Task: Create in the project Trailblazer in Backlog an issue 'Develop a new tool for automated testing of machine learning models', assign it to team member softage.2@softage.net and change the status to IN PROGRESS.
Action: Mouse moved to (204, 246)
Screenshot: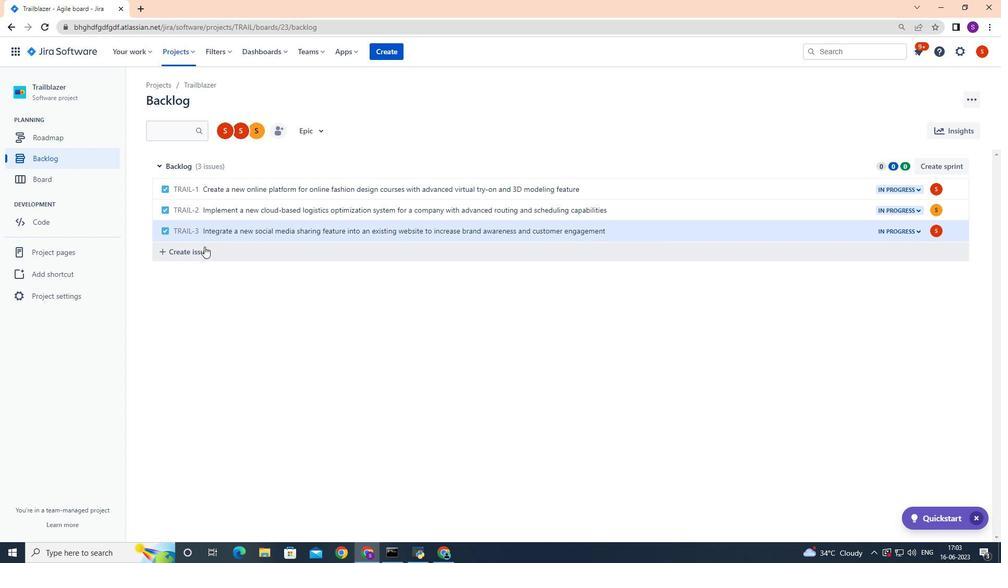 
Action: Mouse pressed left at (204, 246)
Screenshot: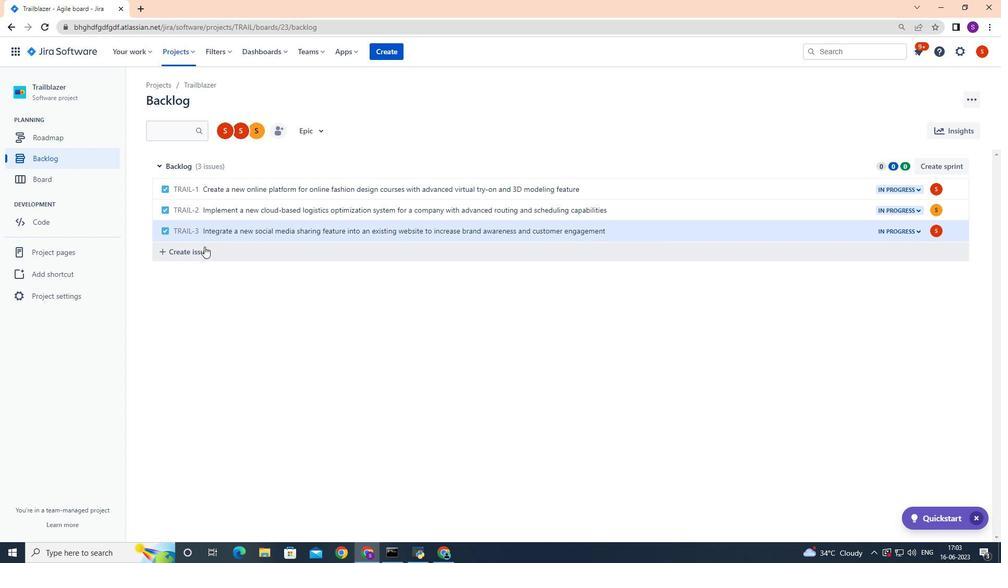 
Action: Key pressed <Key.shift>Develop<Key.space>a<Key.space>new<Key.space>tool<Key.space>for<Key.space>automated<Key.space>testing<Key.space>of<Key.space>machine<Key.space>learning<Key.space>models<Key.enter>
Screenshot: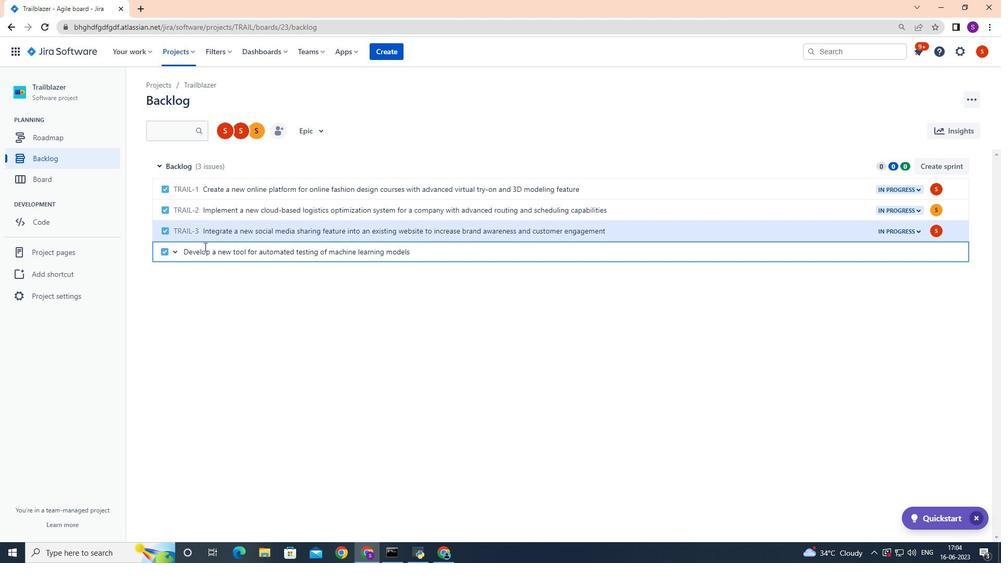 
Action: Mouse moved to (921, 251)
Screenshot: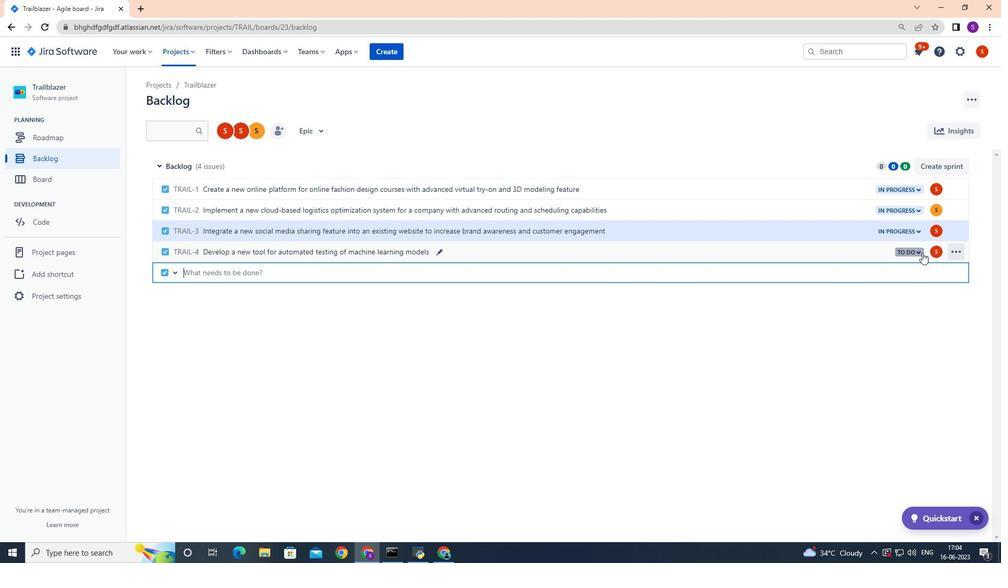
Action: Mouse pressed left at (921, 251)
Screenshot: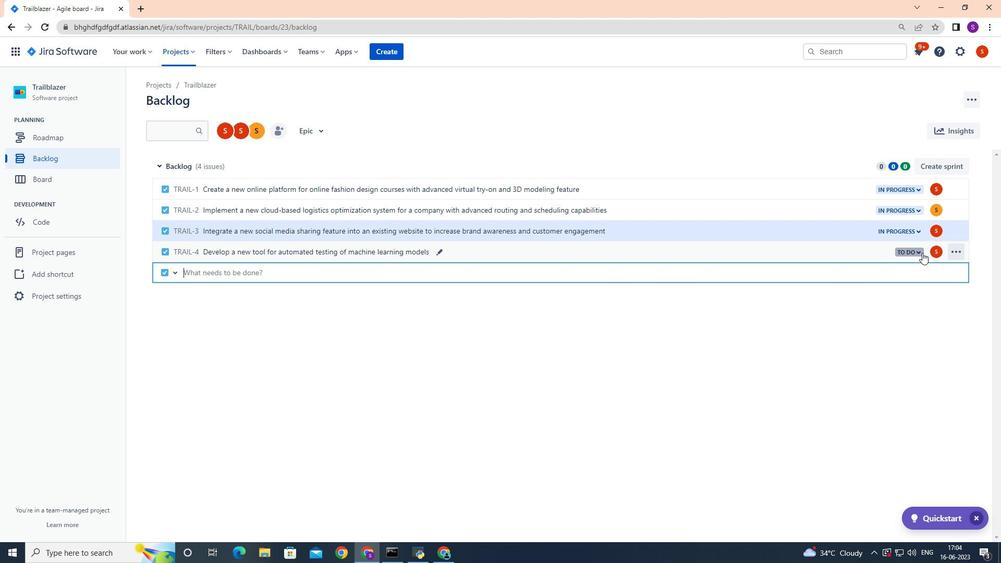 
Action: Mouse moved to (935, 248)
Screenshot: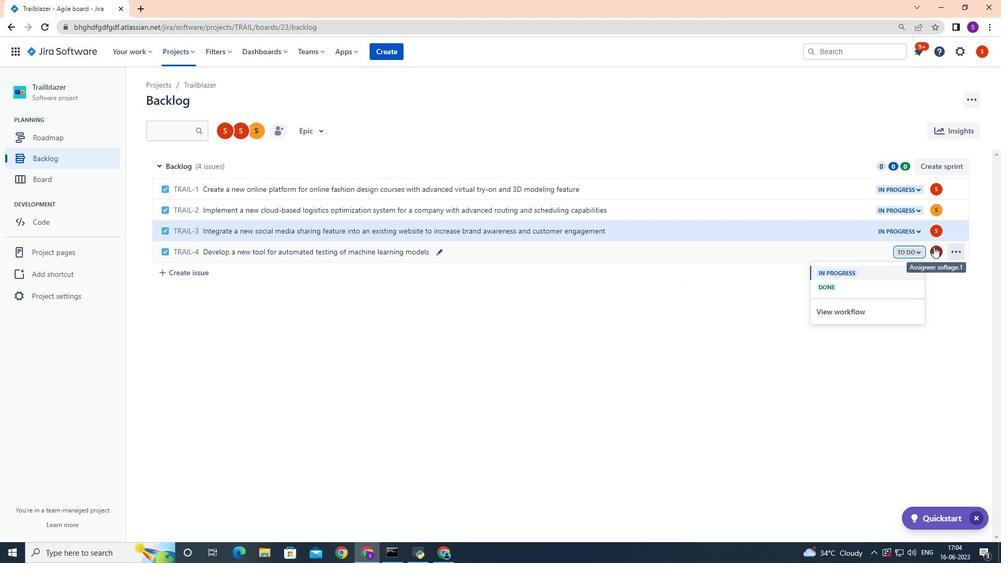 
Action: Mouse pressed left at (935, 248)
Screenshot: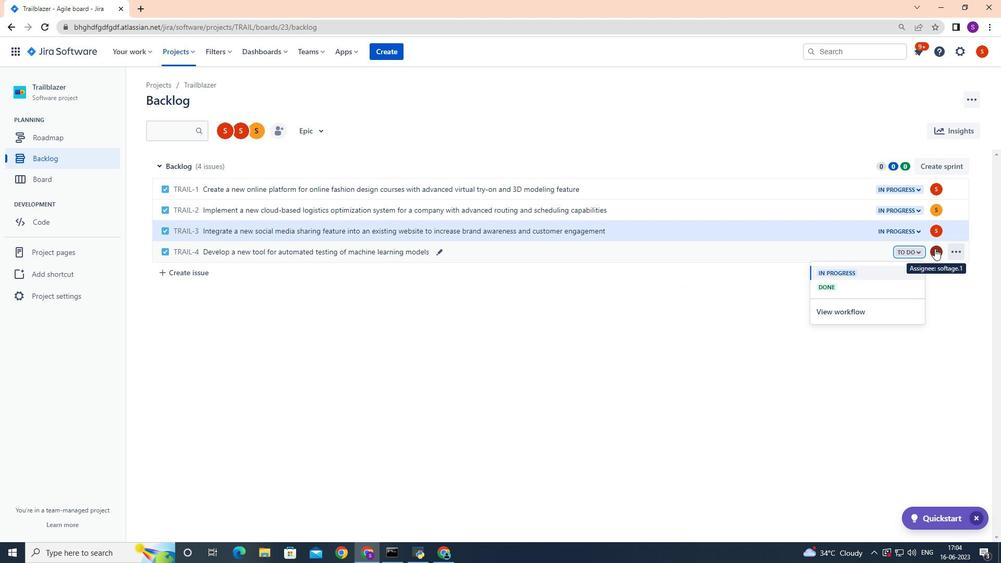 
Action: Mouse moved to (860, 291)
Screenshot: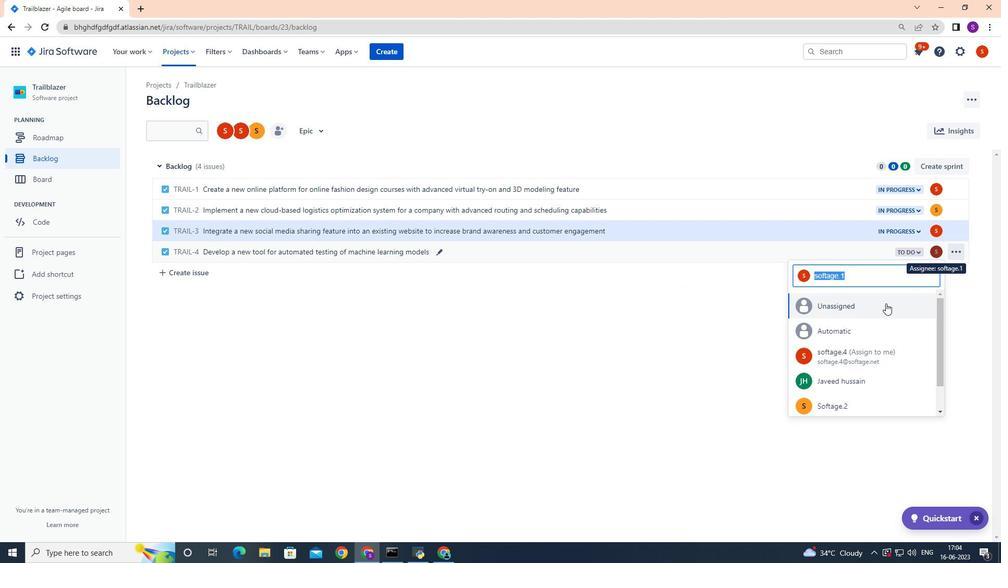 
Action: Key pressed softage.2
Screenshot: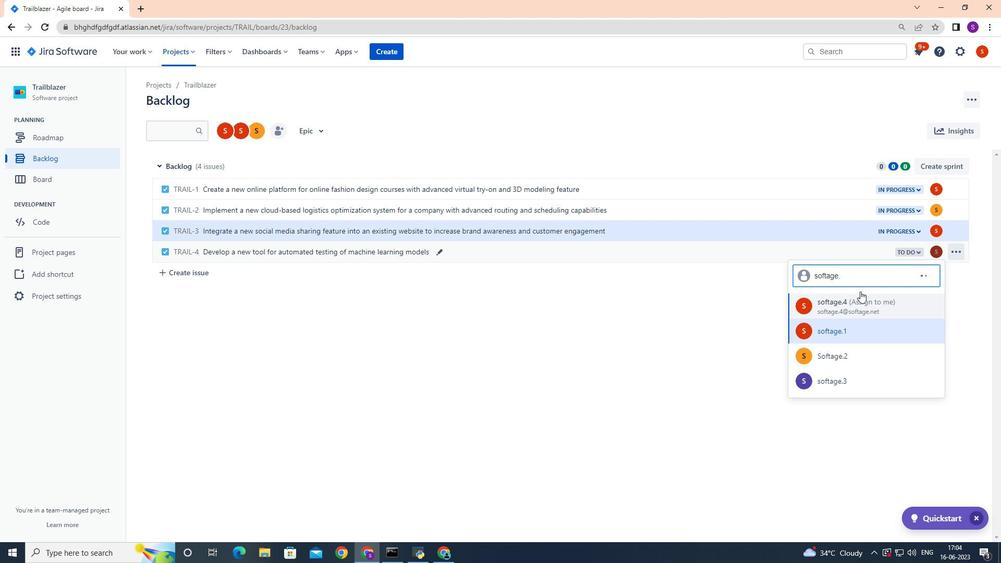 
Action: Mouse moved to (846, 331)
Screenshot: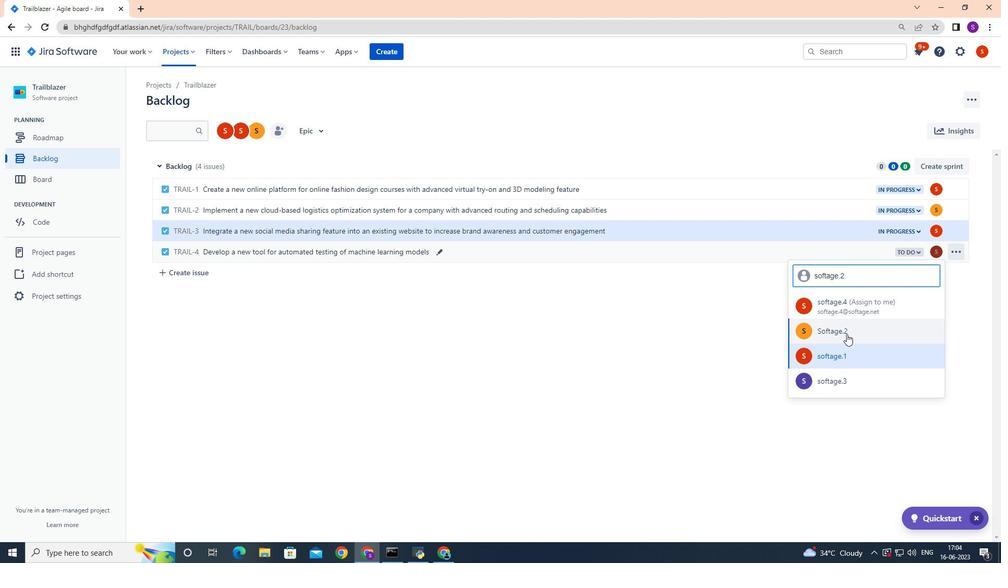 
Action: Mouse pressed left at (846, 331)
Screenshot: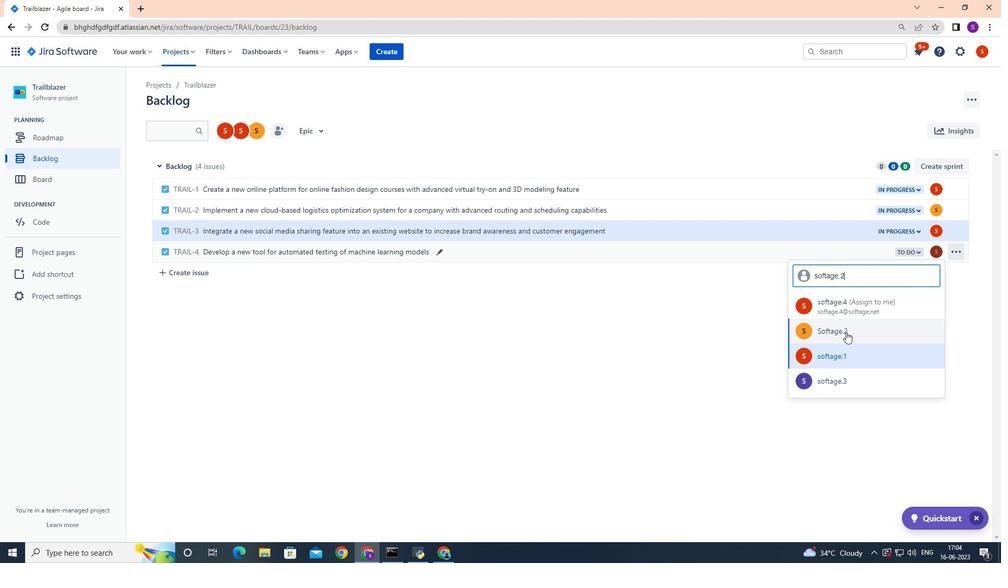 
Action: Mouse moved to (919, 248)
Screenshot: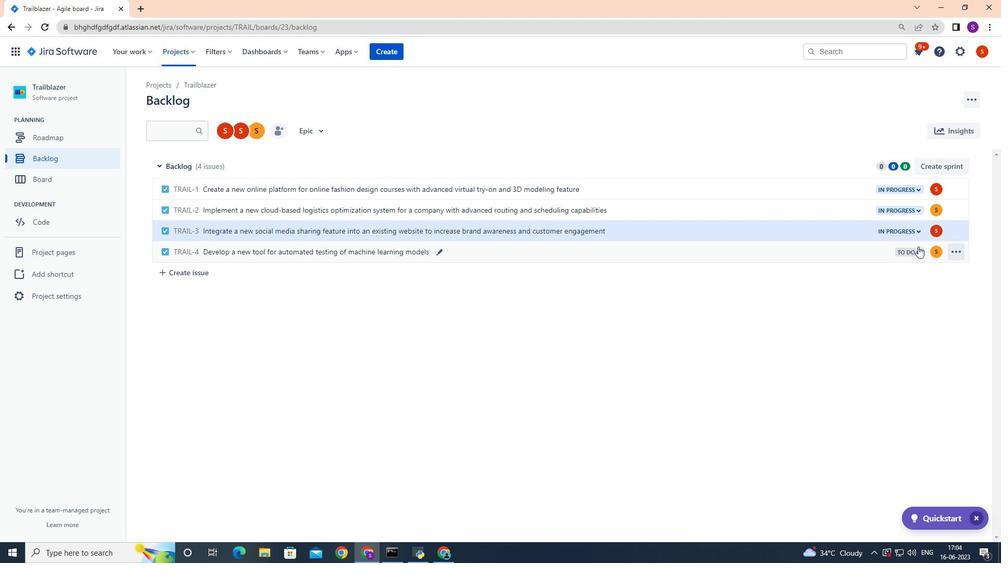 
Action: Mouse pressed left at (919, 248)
Screenshot: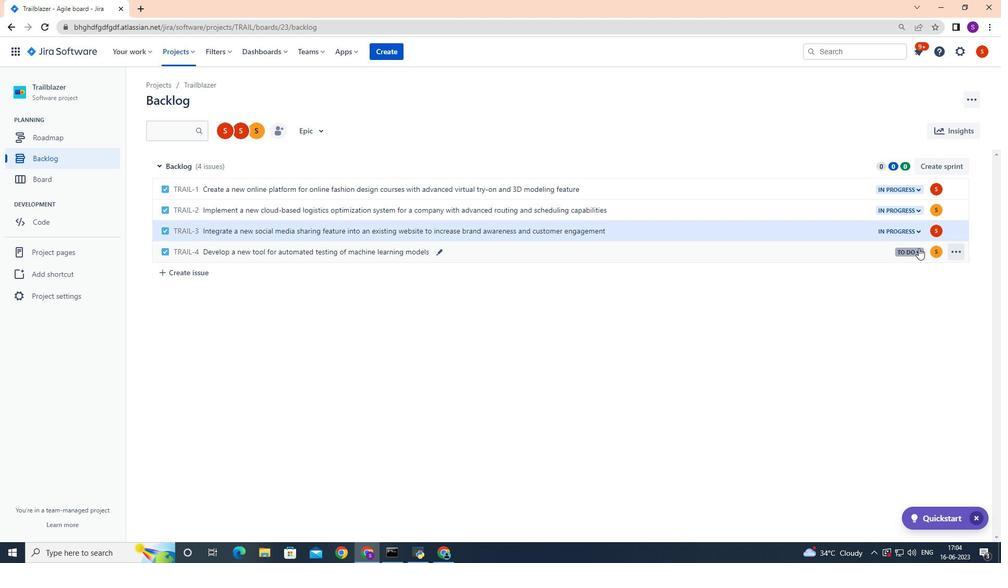 
Action: Mouse moved to (871, 273)
Screenshot: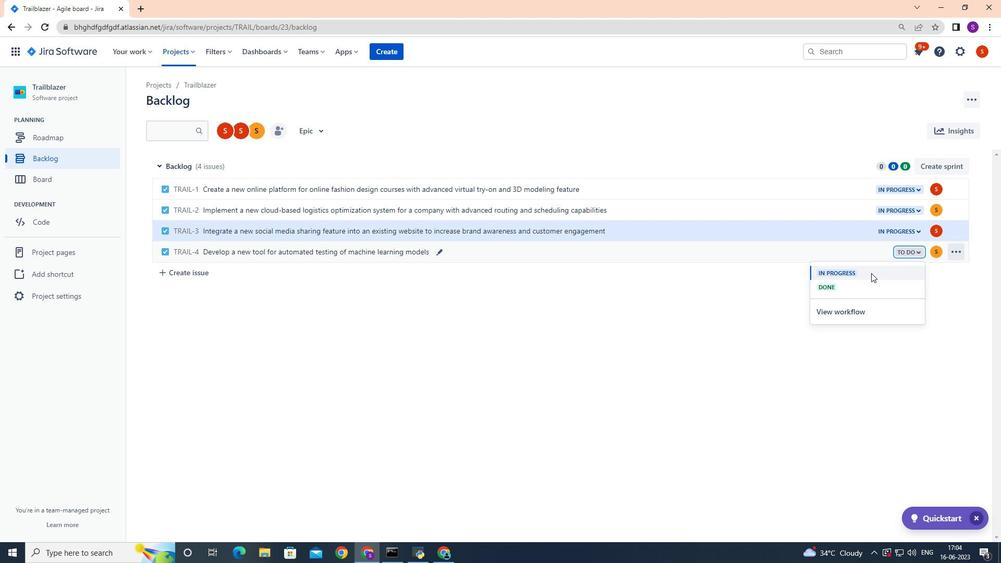 
Action: Mouse pressed left at (871, 273)
Screenshot: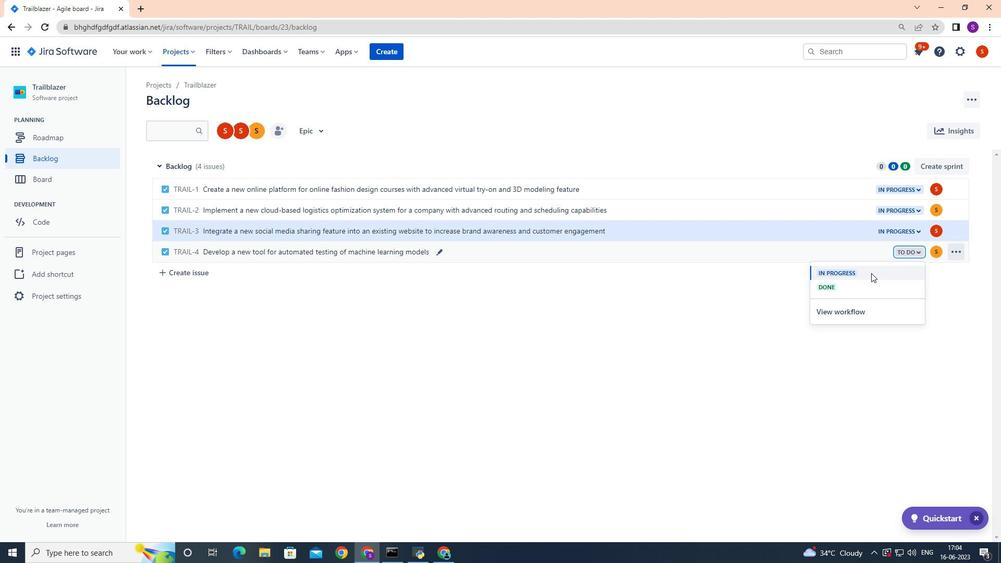 
Action: Mouse moved to (476, 408)
Screenshot: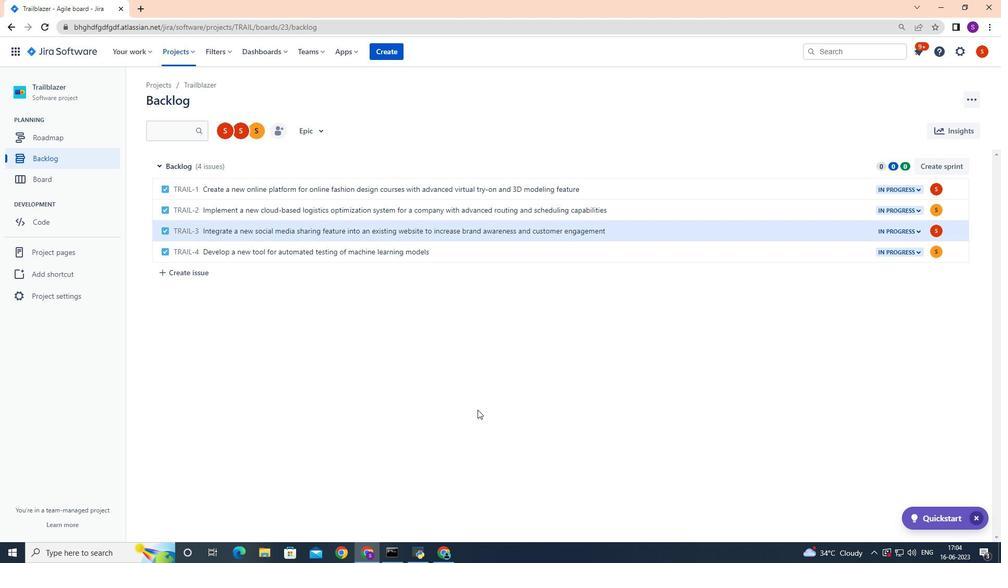 
